 Task: Add a condition where "Priority Less than High" in pending tickets.
Action: Mouse moved to (113, 424)
Screenshot: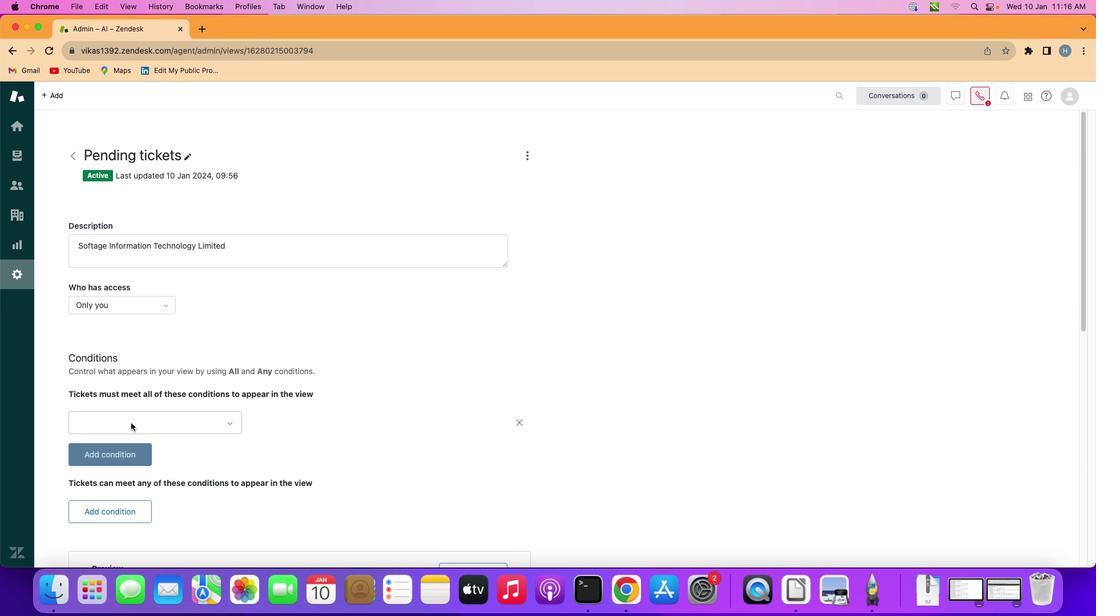 
Action: Mouse pressed left at (113, 424)
Screenshot: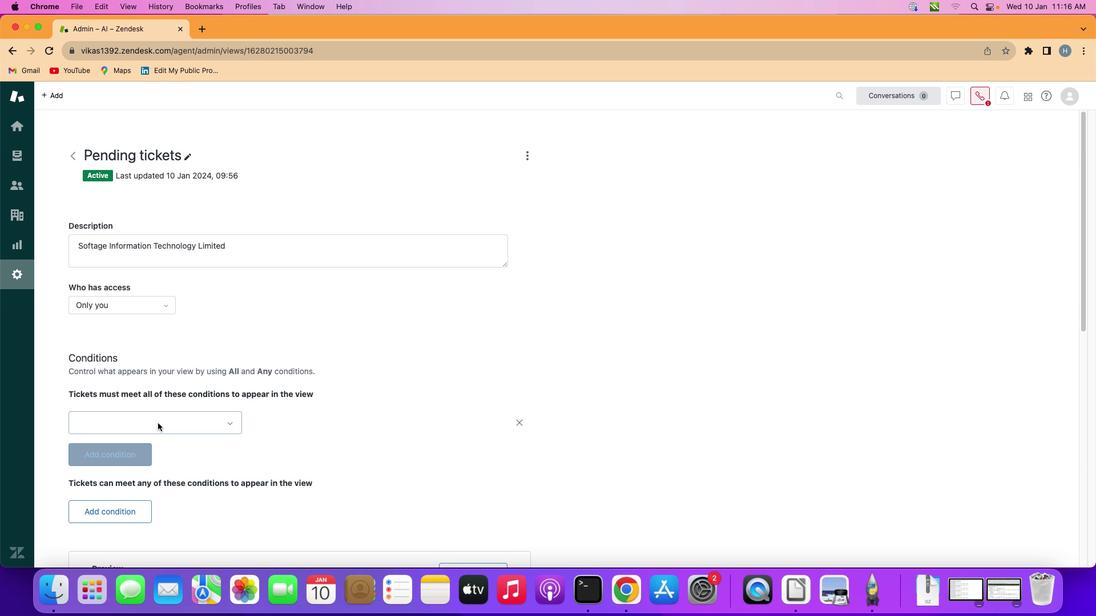 
Action: Mouse moved to (190, 424)
Screenshot: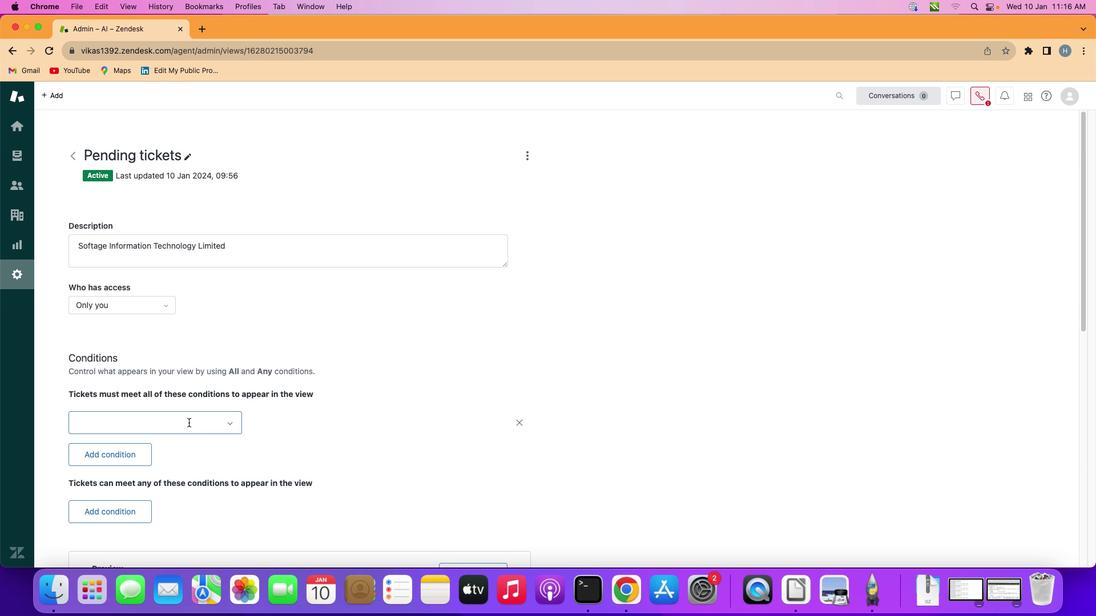 
Action: Mouse pressed left at (190, 424)
Screenshot: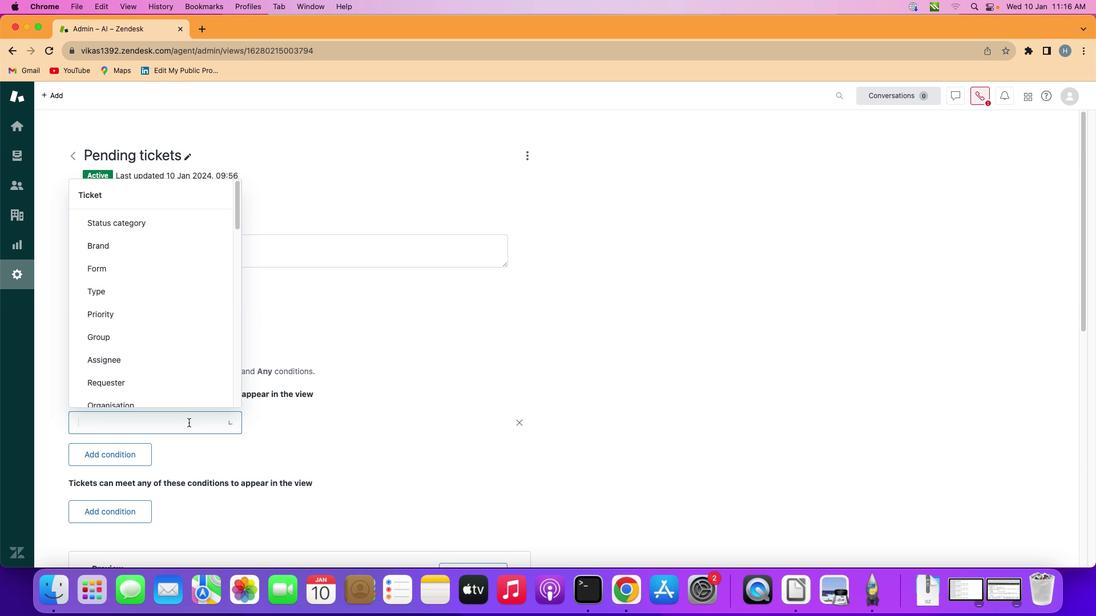 
Action: Mouse moved to (186, 315)
Screenshot: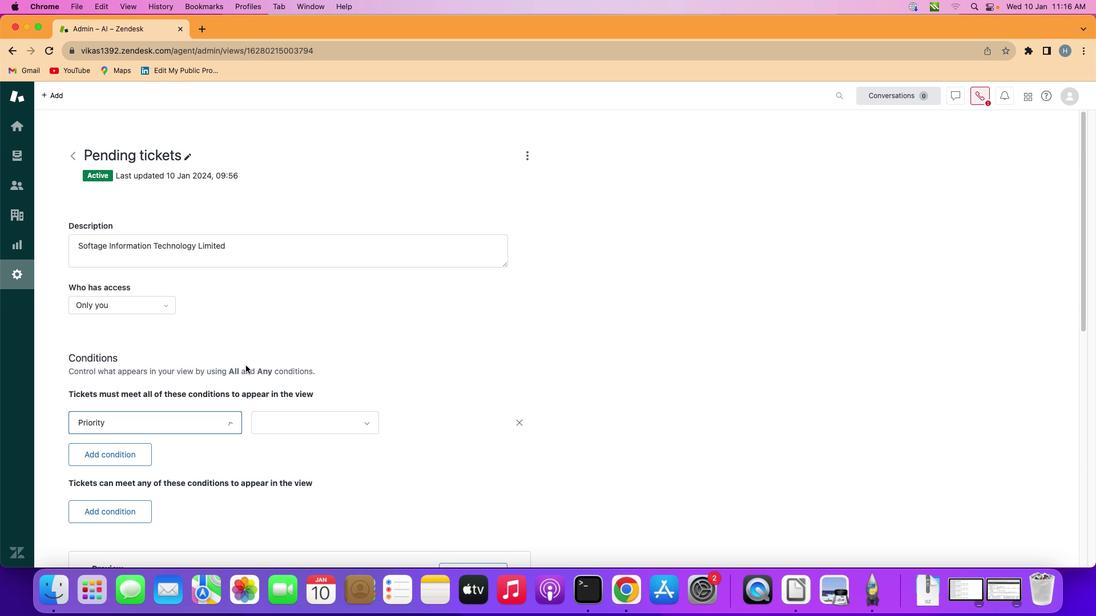 
Action: Mouse pressed left at (186, 315)
Screenshot: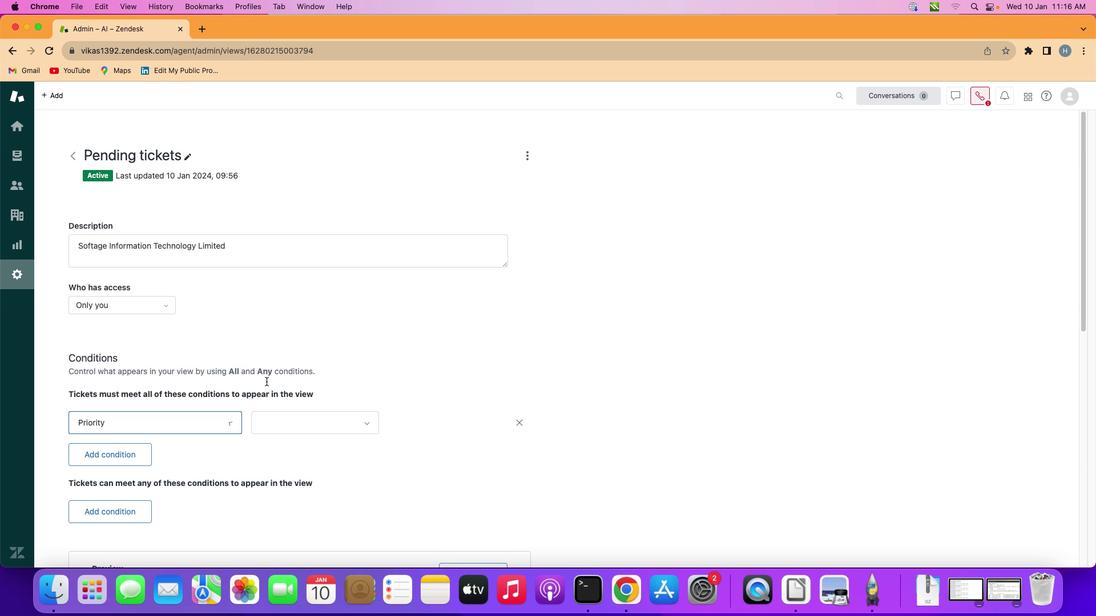 
Action: Mouse moved to (328, 420)
Screenshot: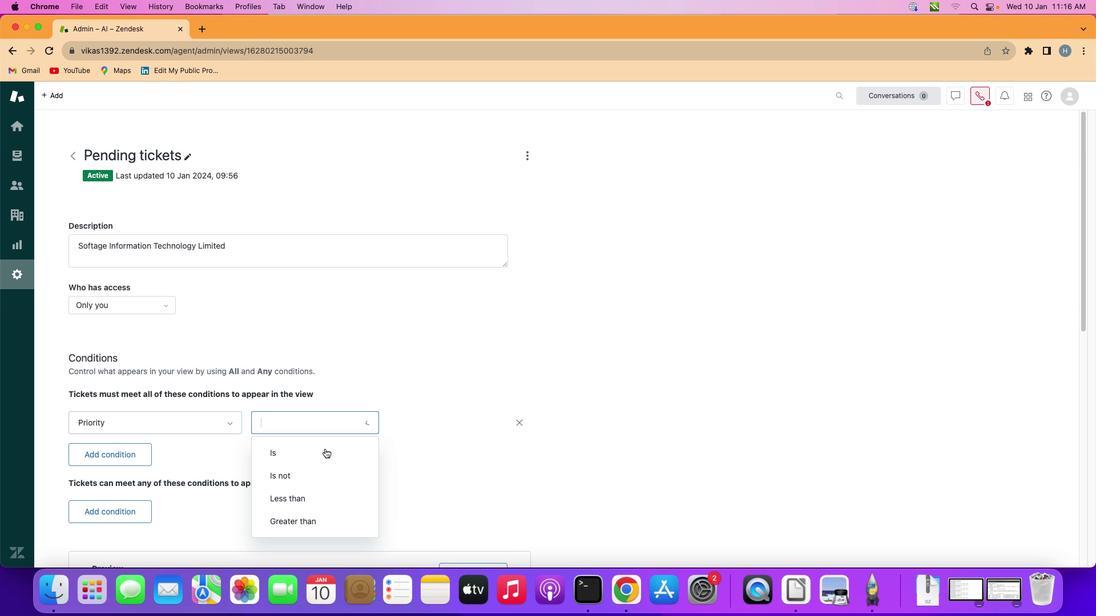 
Action: Mouse pressed left at (328, 420)
Screenshot: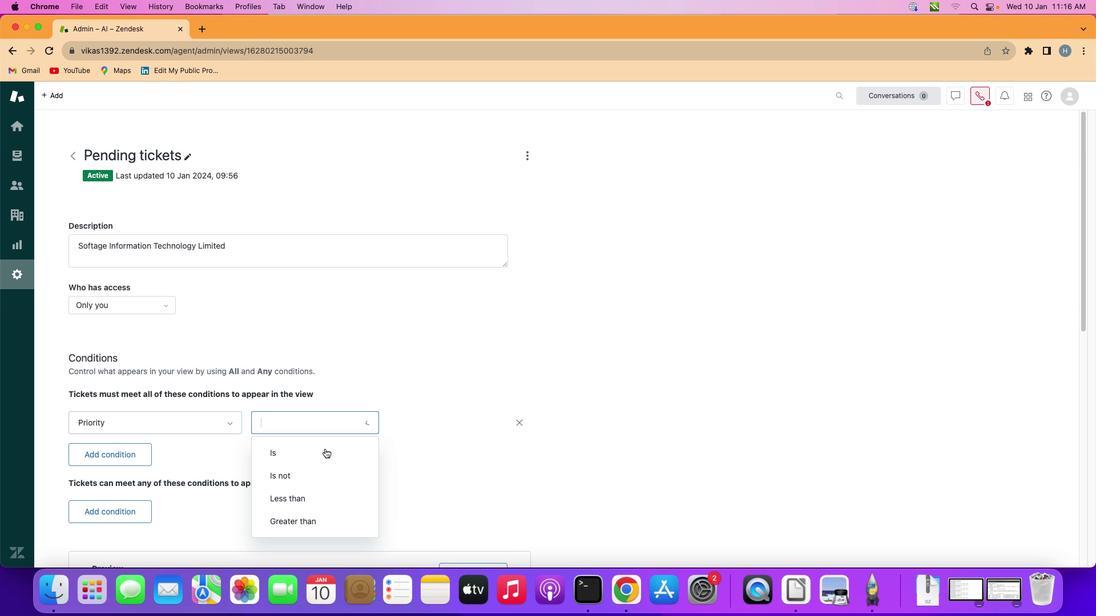 
Action: Mouse moved to (322, 496)
Screenshot: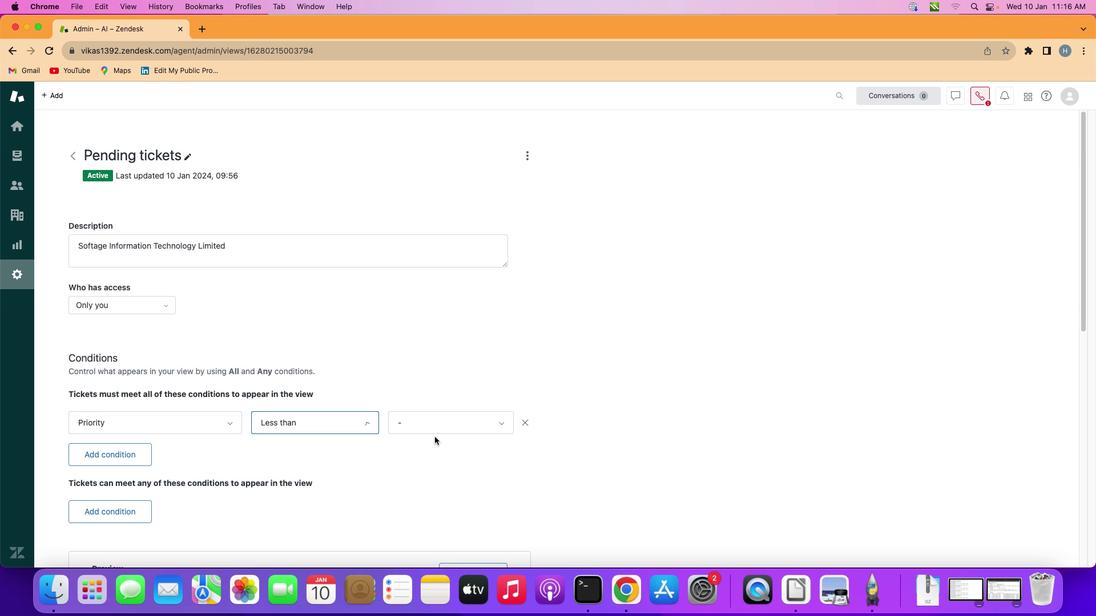 
Action: Mouse pressed left at (322, 496)
Screenshot: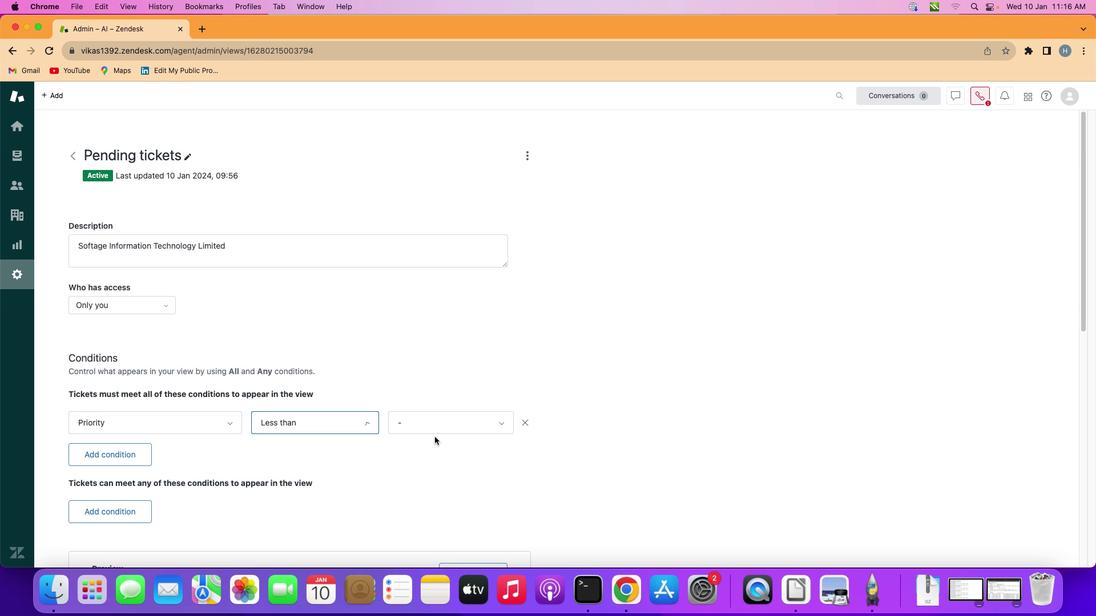 
Action: Mouse moved to (460, 428)
Screenshot: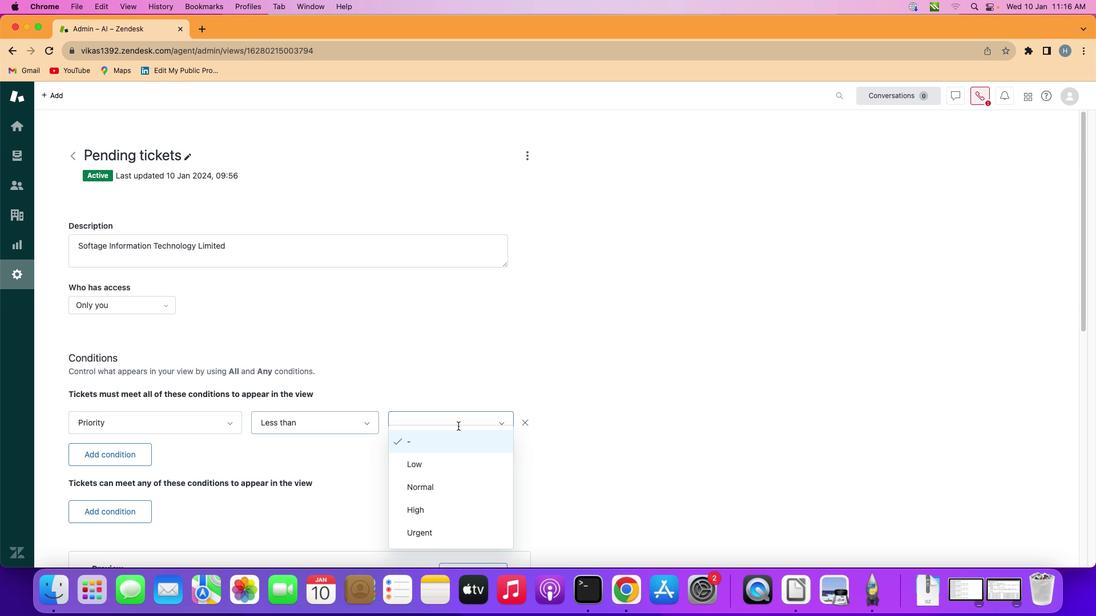 
Action: Mouse pressed left at (460, 428)
Screenshot: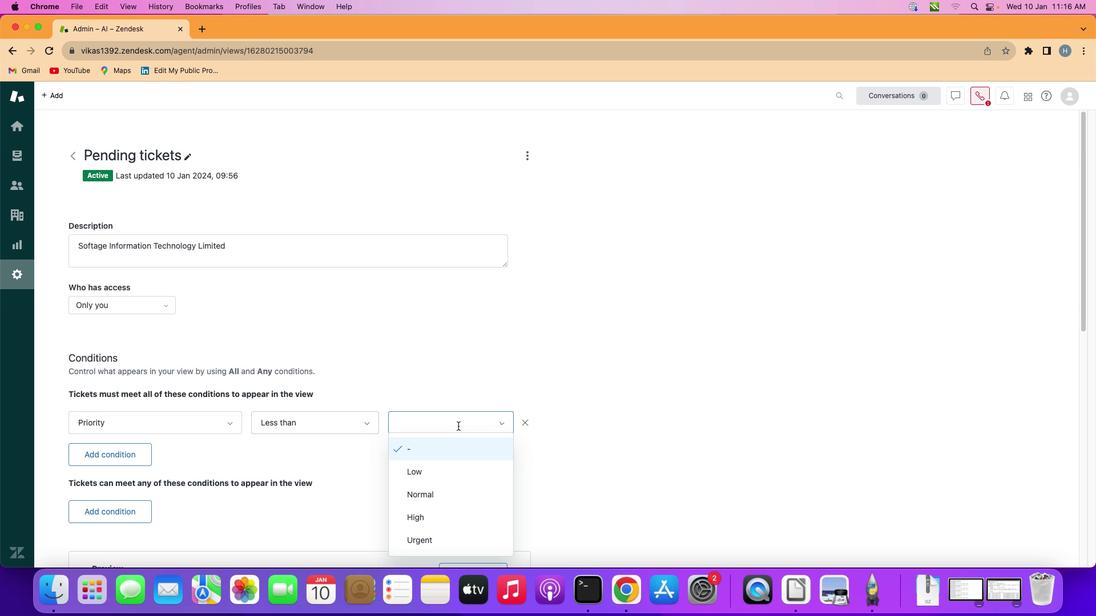 
Action: Mouse moved to (450, 516)
Screenshot: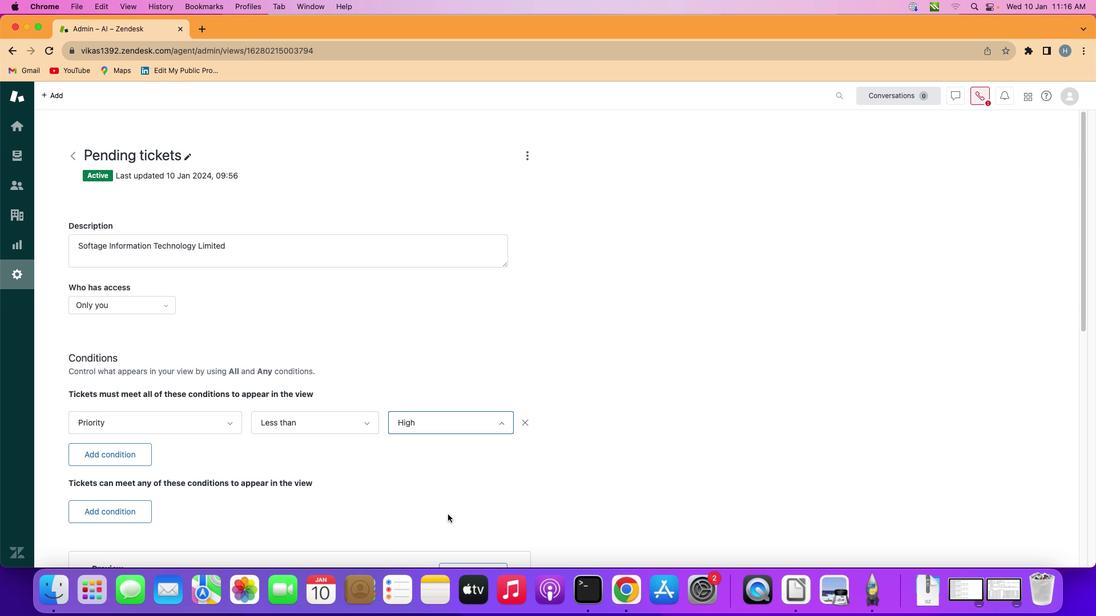 
Action: Mouse pressed left at (450, 516)
Screenshot: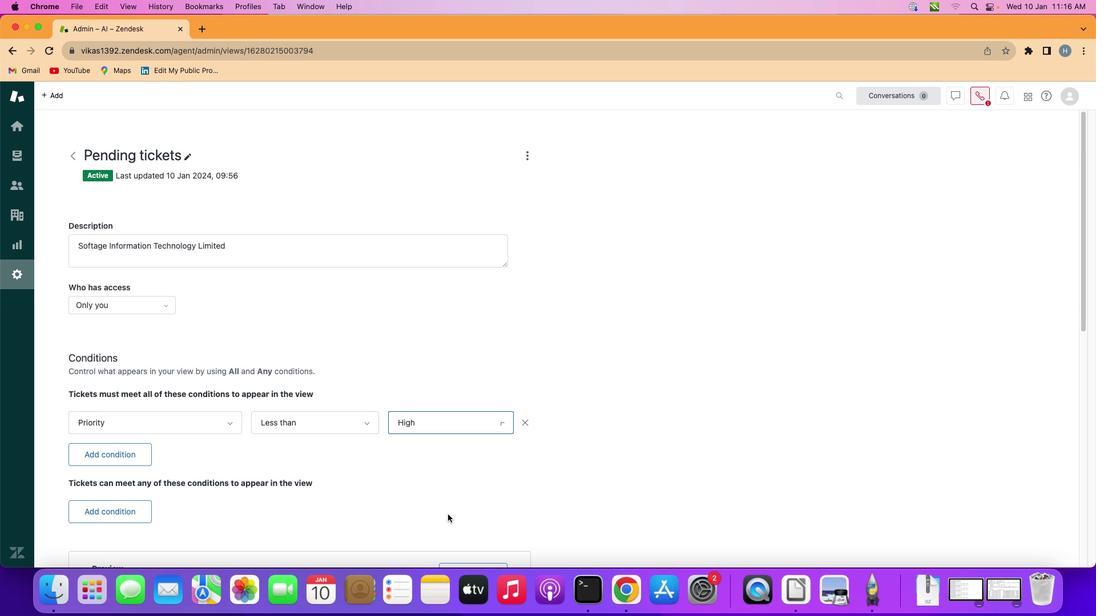 
Action: Mouse moved to (463, 493)
Screenshot: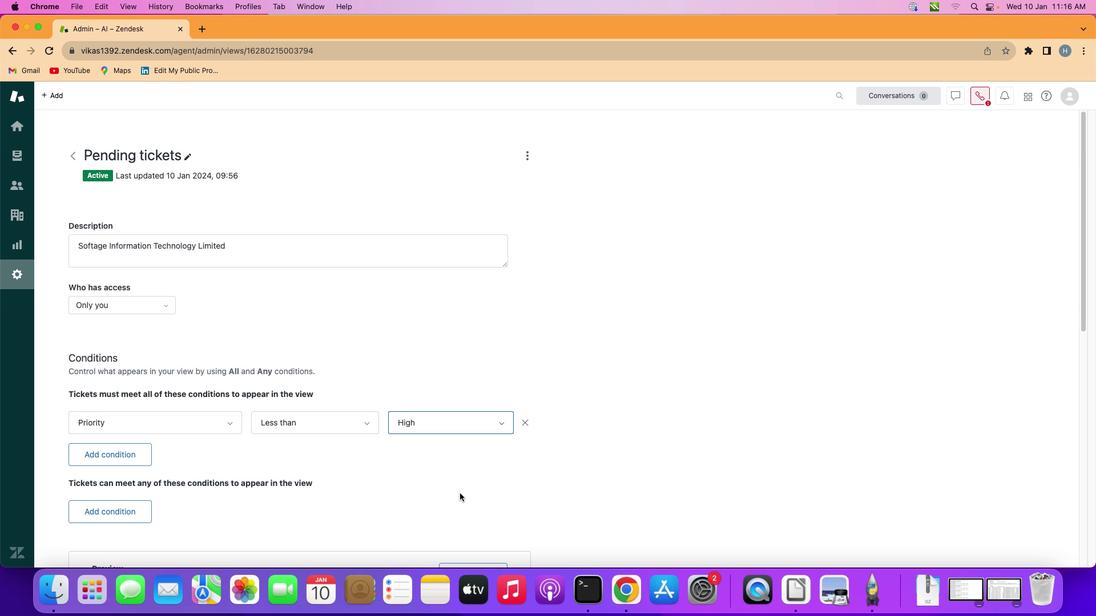 
